 Task: Toggle the option "Submit played tracks stats to Last.fm".
Action: Mouse moved to (137, 24)
Screenshot: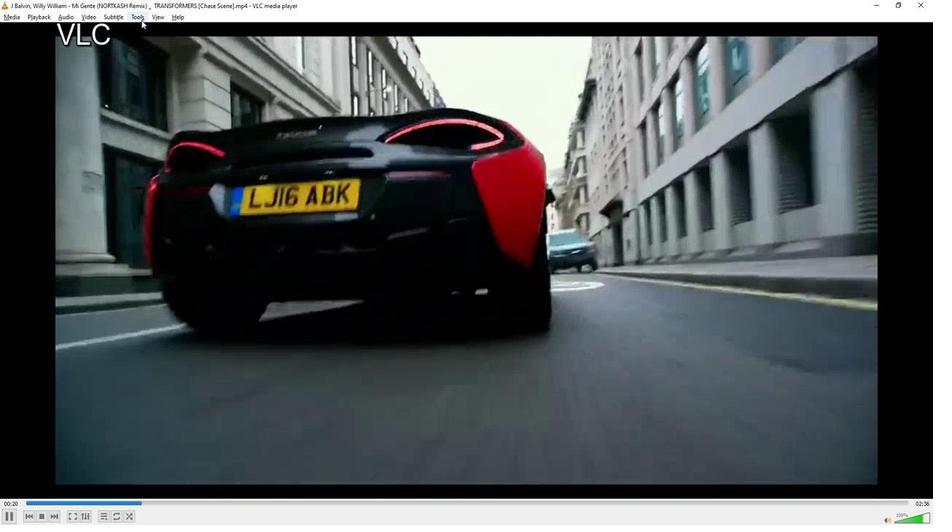 
Action: Mouse pressed left at (137, 24)
Screenshot: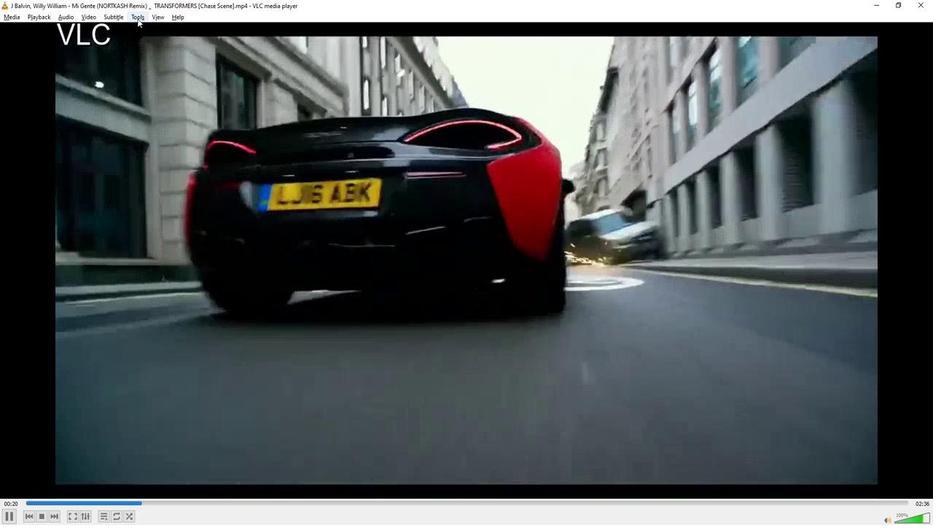 
Action: Mouse moved to (156, 142)
Screenshot: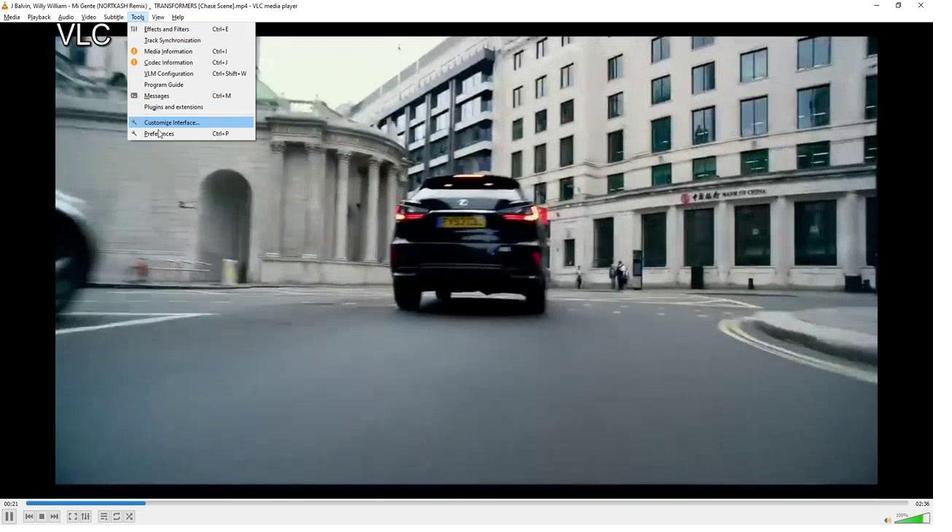 
Action: Mouse pressed left at (156, 142)
Screenshot: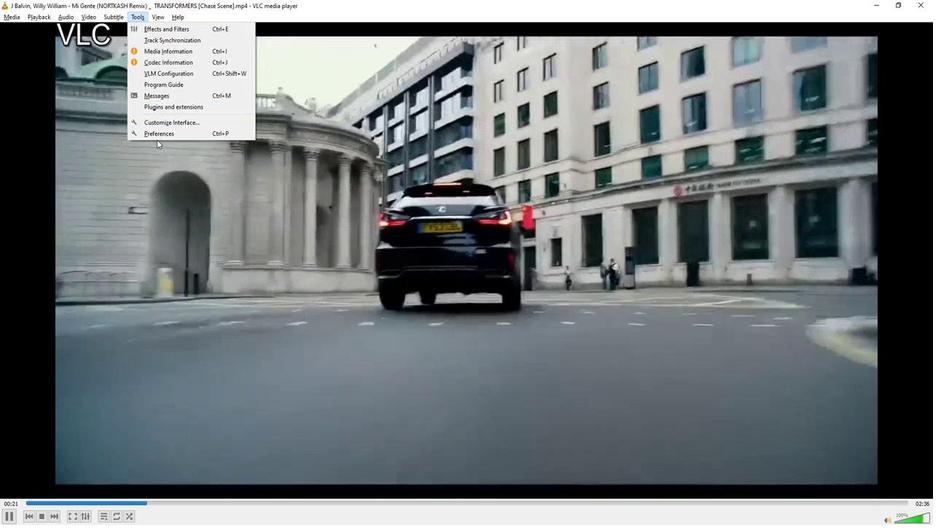 
Action: Mouse moved to (136, 25)
Screenshot: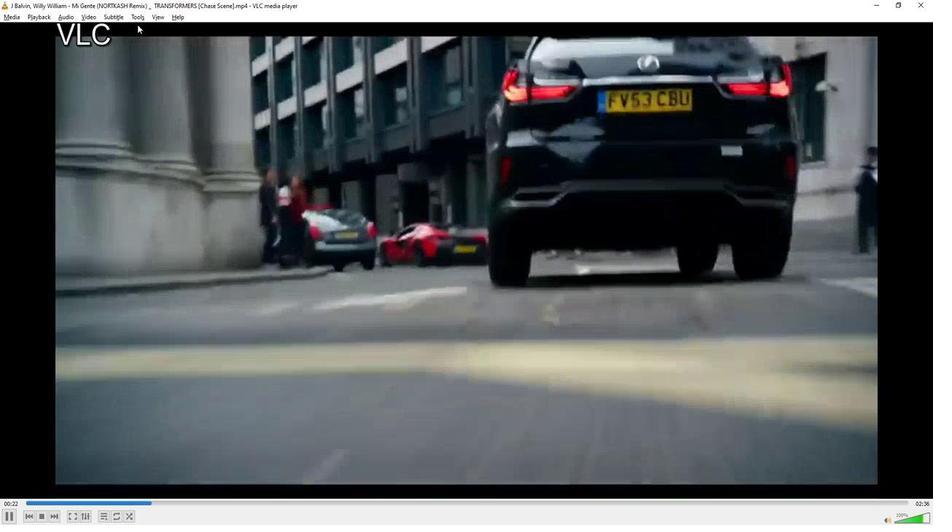 
Action: Mouse pressed left at (136, 25)
Screenshot: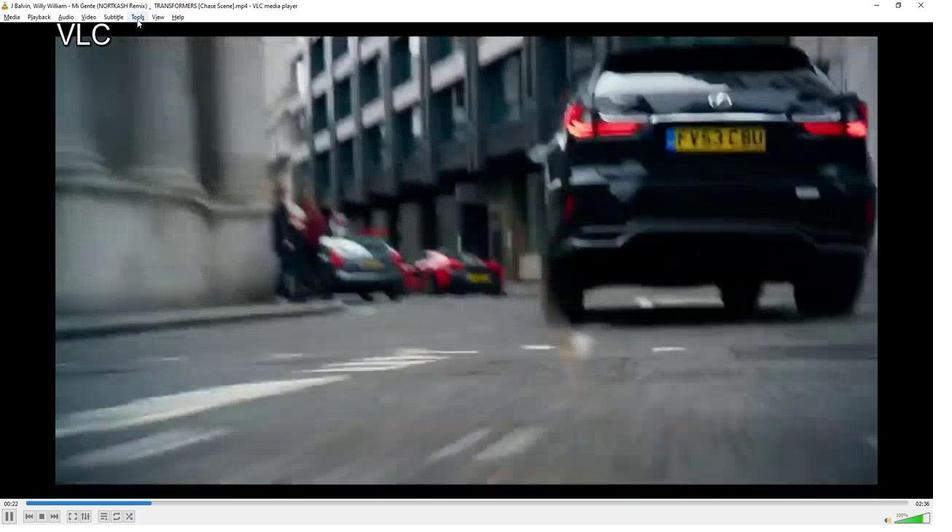 
Action: Mouse moved to (145, 137)
Screenshot: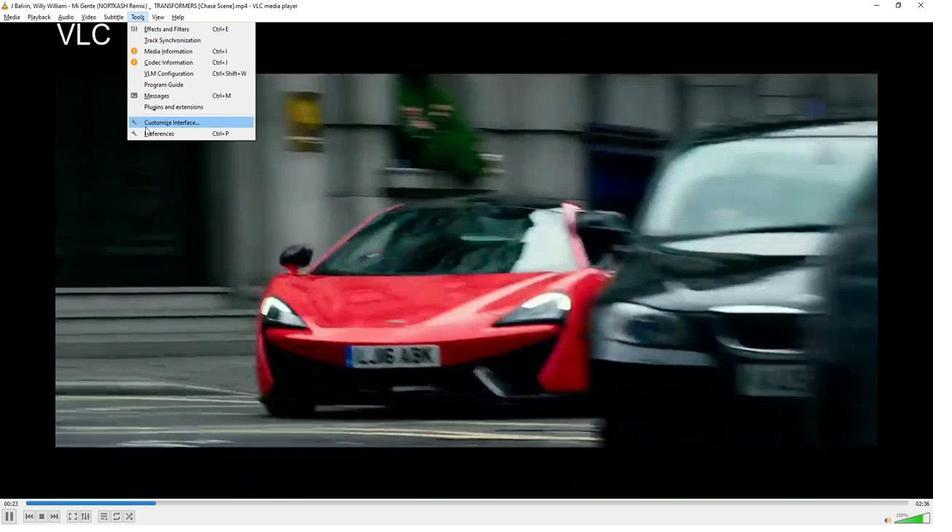 
Action: Mouse pressed left at (145, 137)
Screenshot: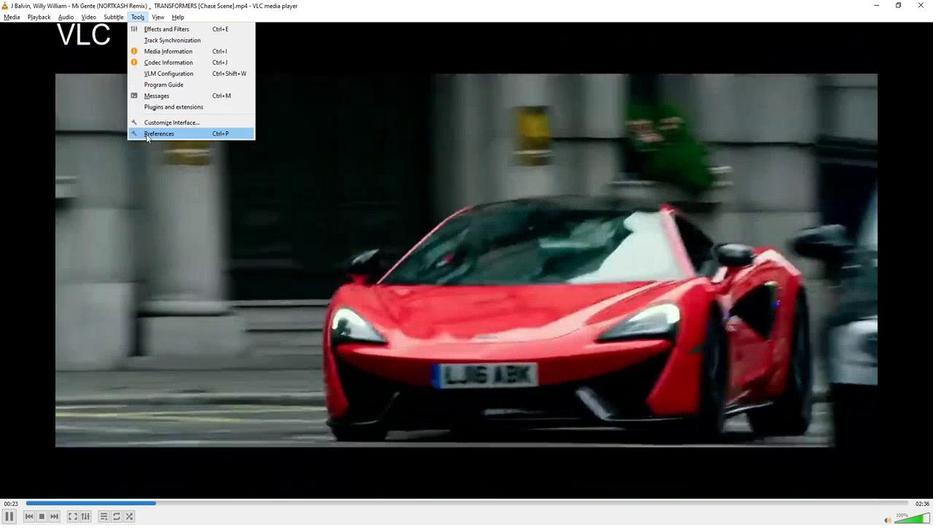 
Action: Mouse moved to (349, 78)
Screenshot: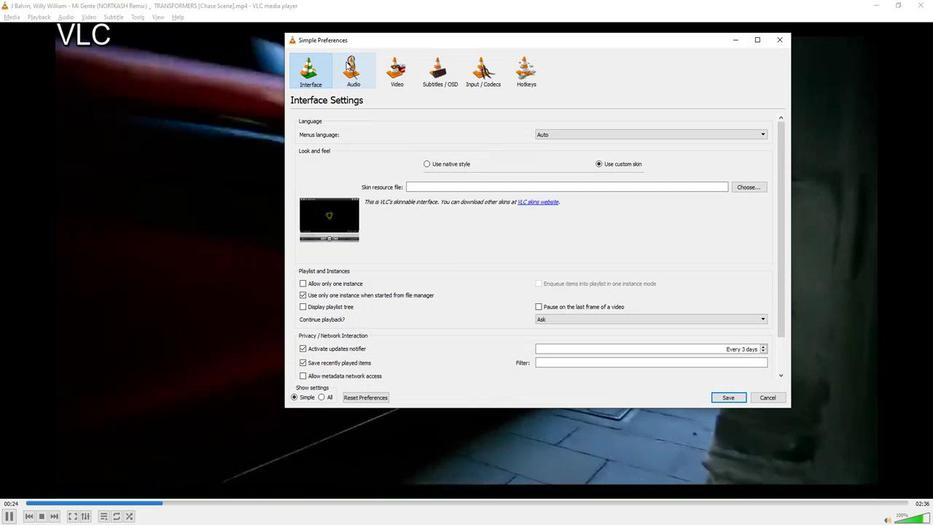 
Action: Mouse pressed left at (349, 78)
Screenshot: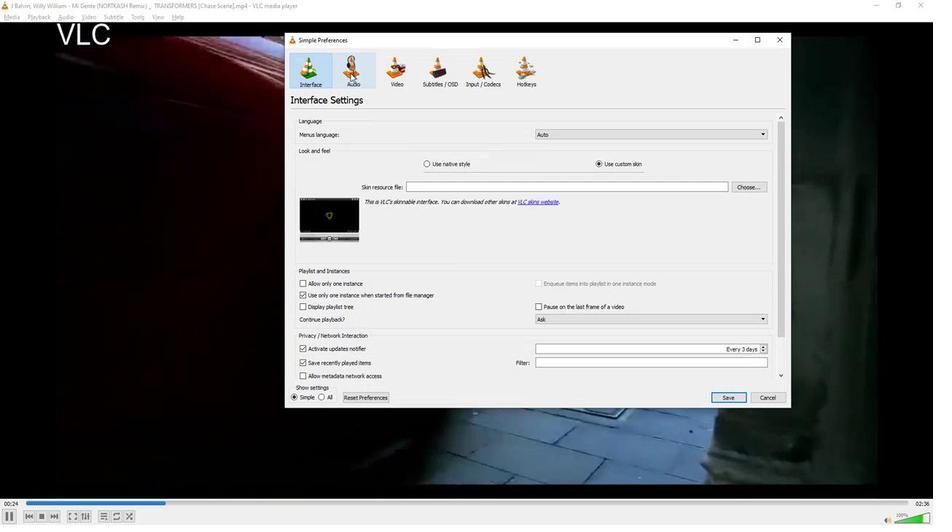 
Action: Mouse moved to (302, 309)
Screenshot: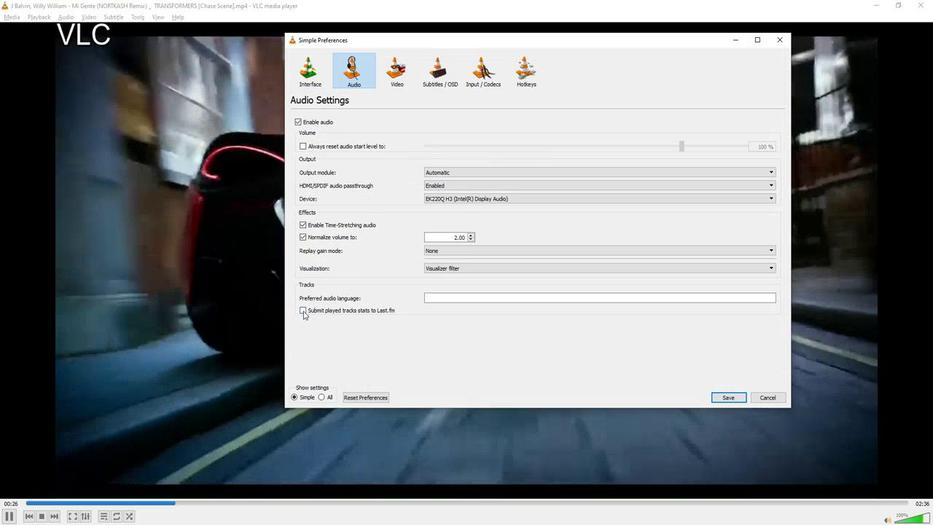 
Action: Mouse pressed left at (302, 309)
Screenshot: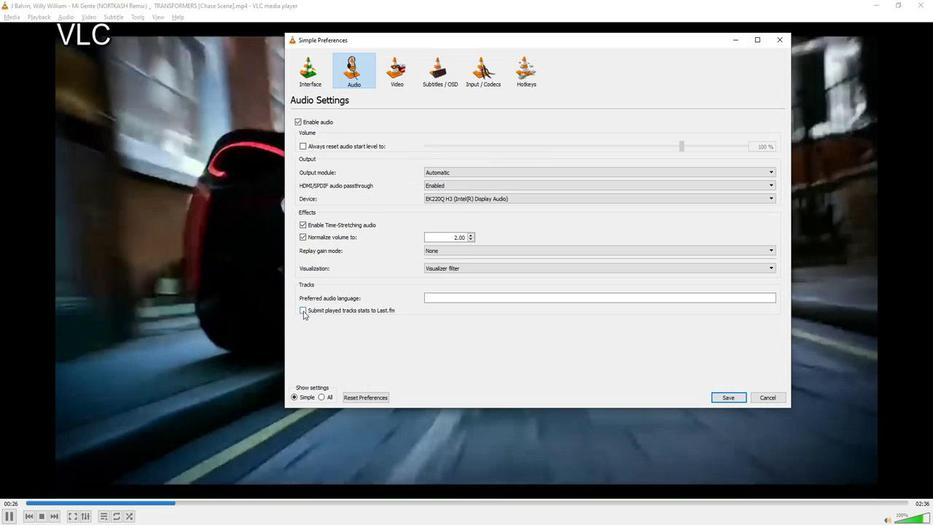 
Action: Mouse moved to (406, 426)
Screenshot: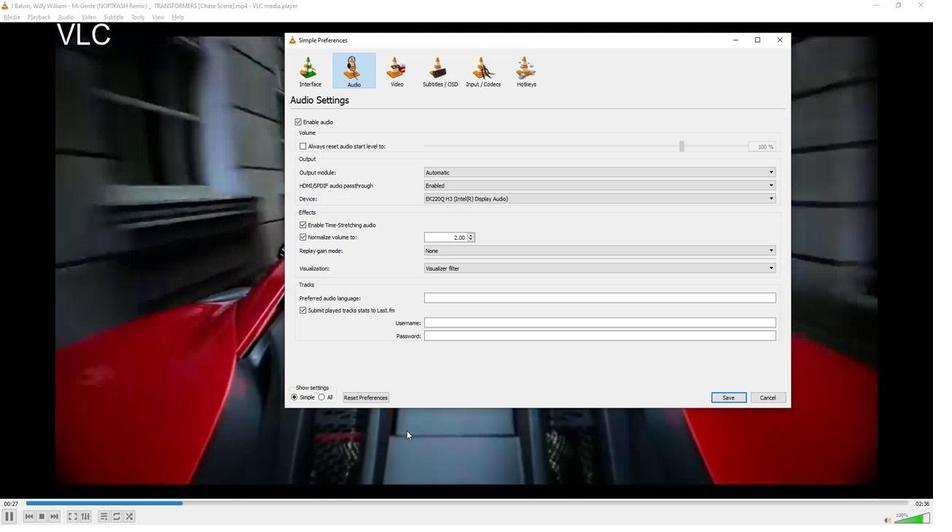 
